 Task: Search for emails containing the word 'bitbucket' from the past year.
Action: Key pressed gmail<Key.enter>
Screenshot: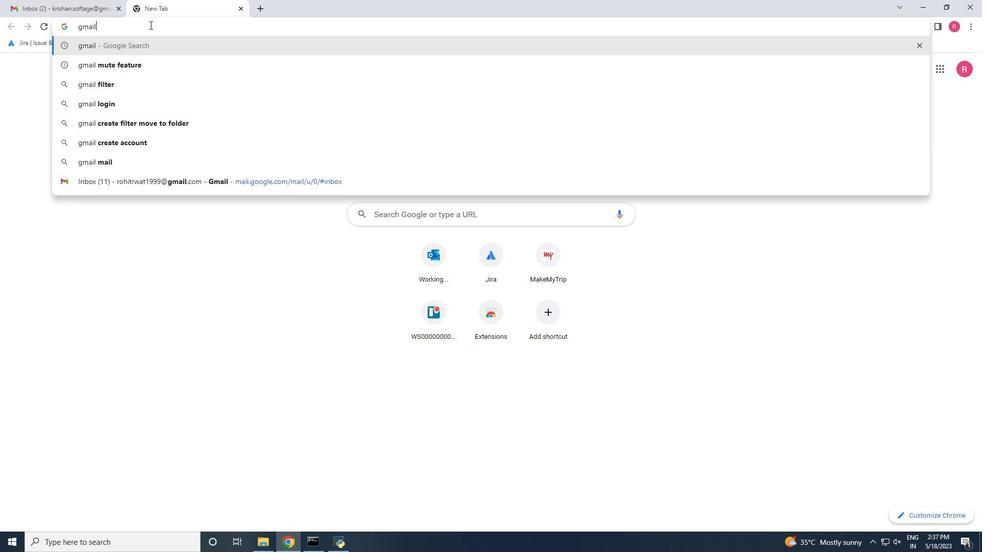 
Action: Mouse moved to (155, 154)
Screenshot: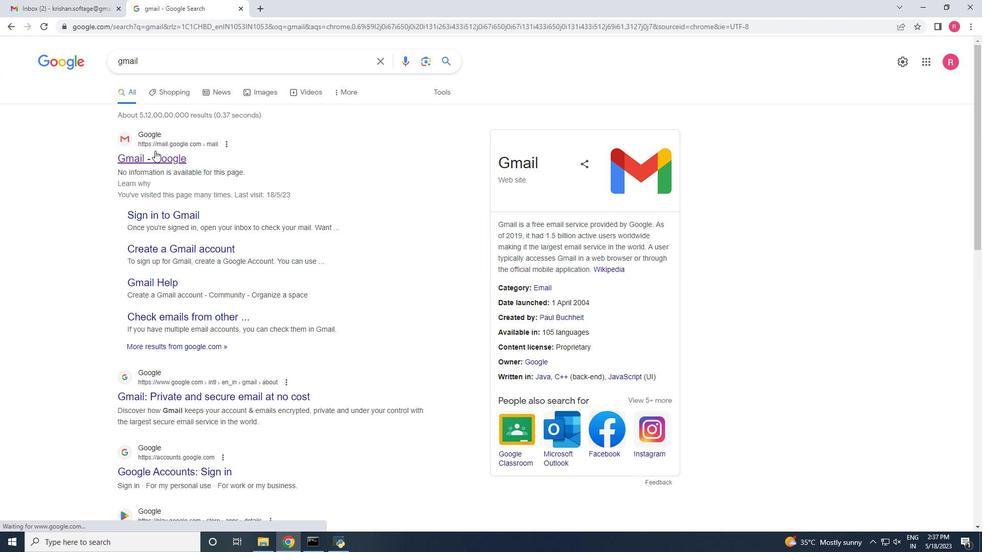 
Action: Mouse pressed left at (155, 154)
Screenshot: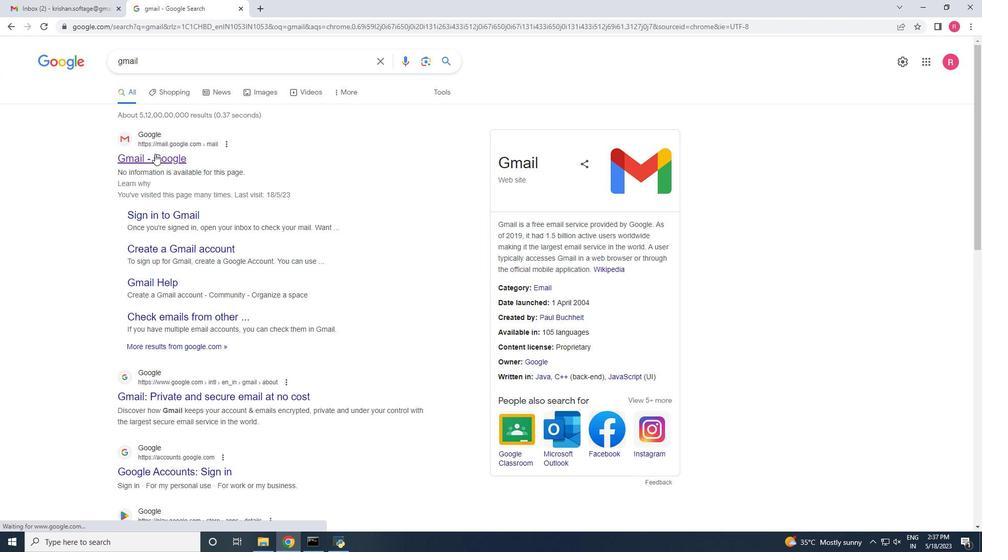 
Action: Mouse moved to (32, 202)
Screenshot: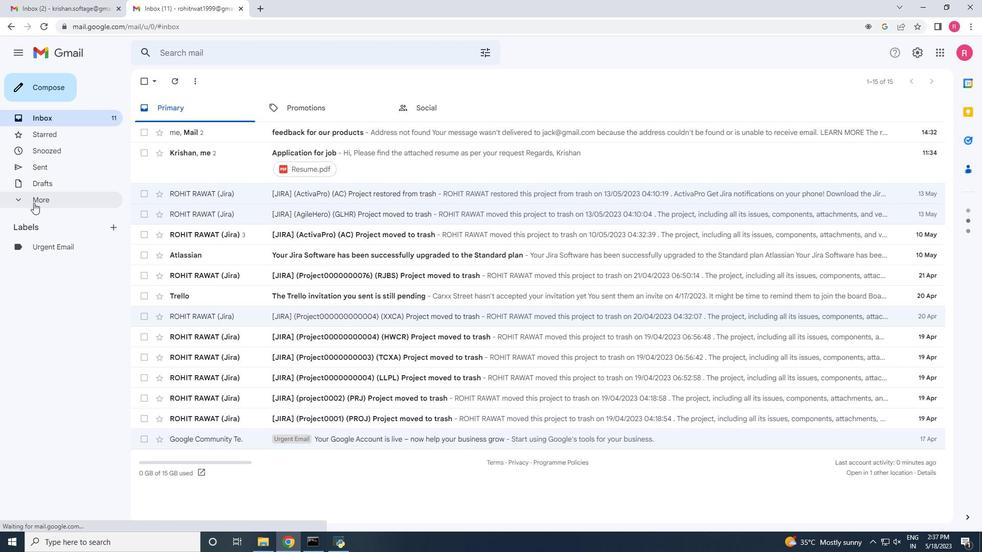 
Action: Mouse pressed left at (32, 202)
Screenshot: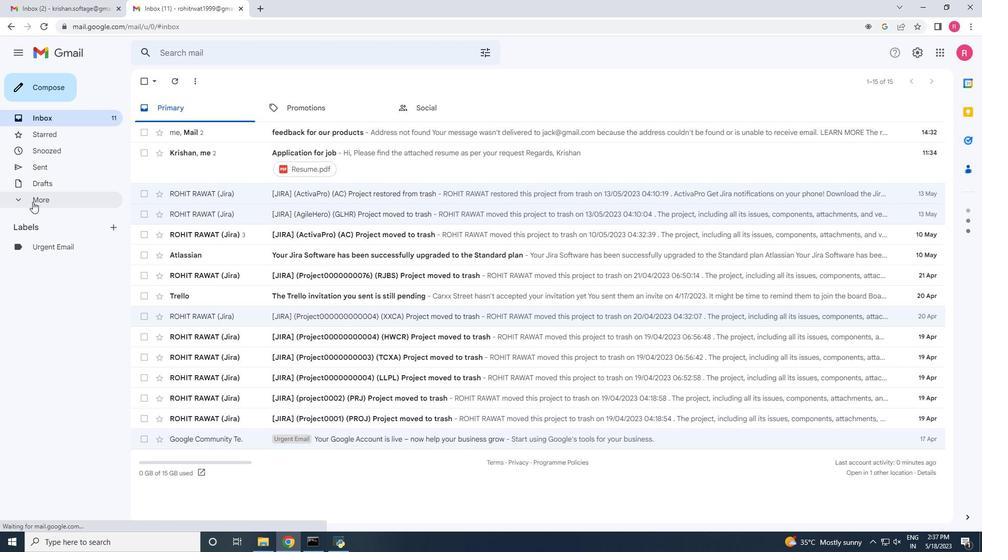 
Action: Mouse moved to (49, 268)
Screenshot: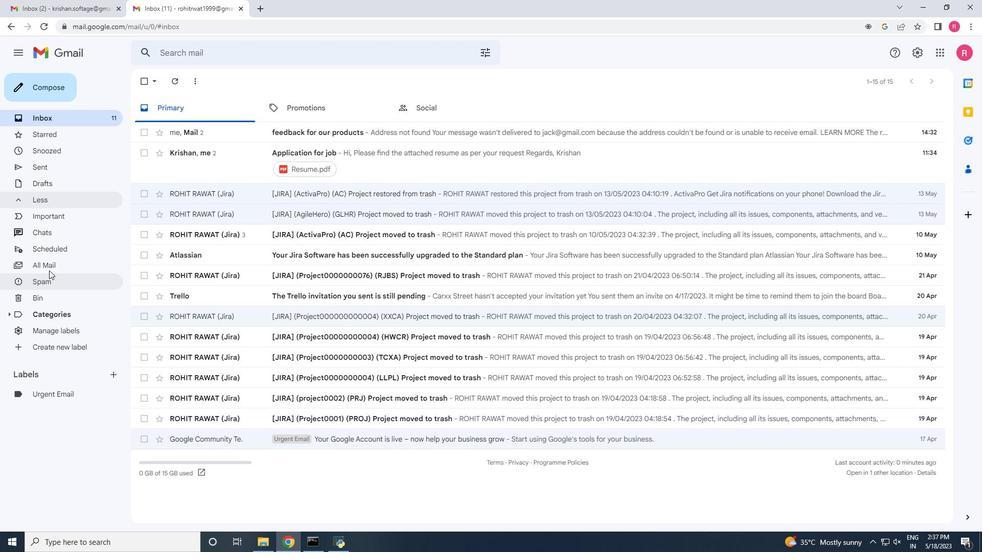 
Action: Mouse pressed left at (49, 268)
Screenshot: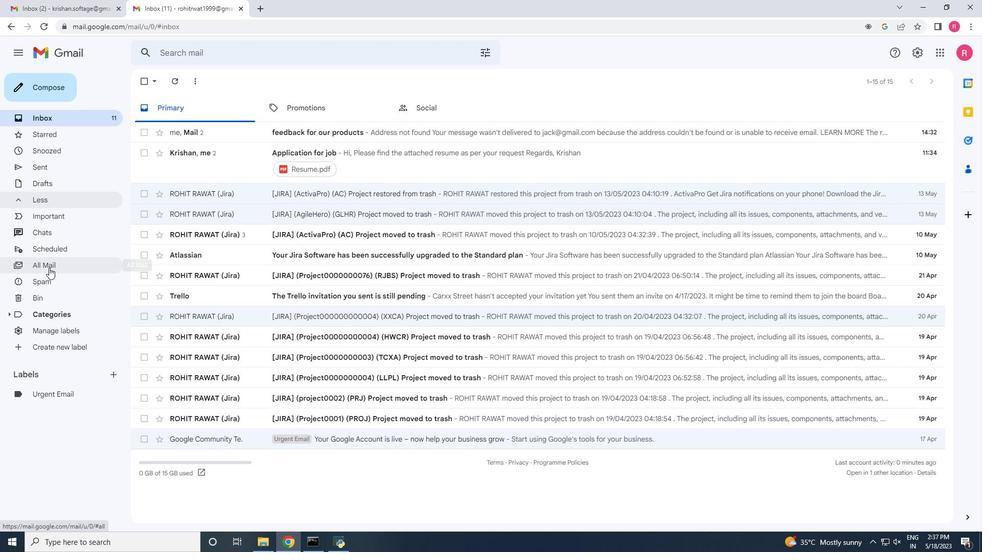 
Action: Mouse moved to (516, 84)
Screenshot: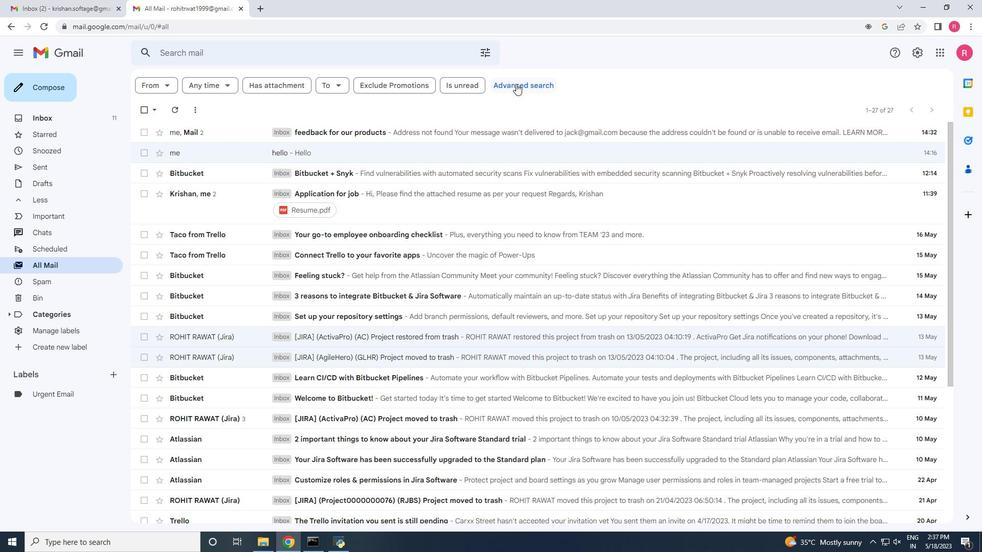 
Action: Mouse pressed left at (516, 84)
Screenshot: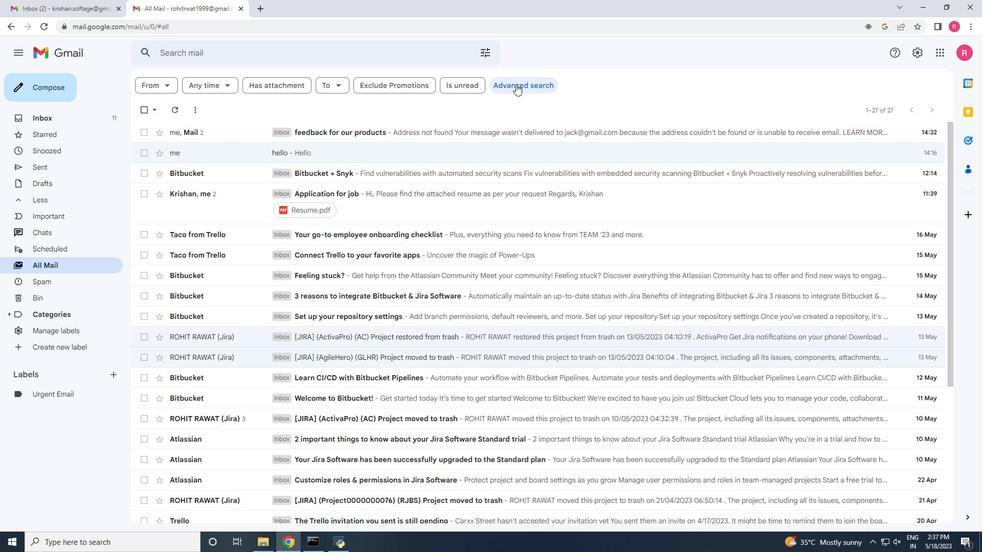 
Action: Mouse moved to (237, 144)
Screenshot: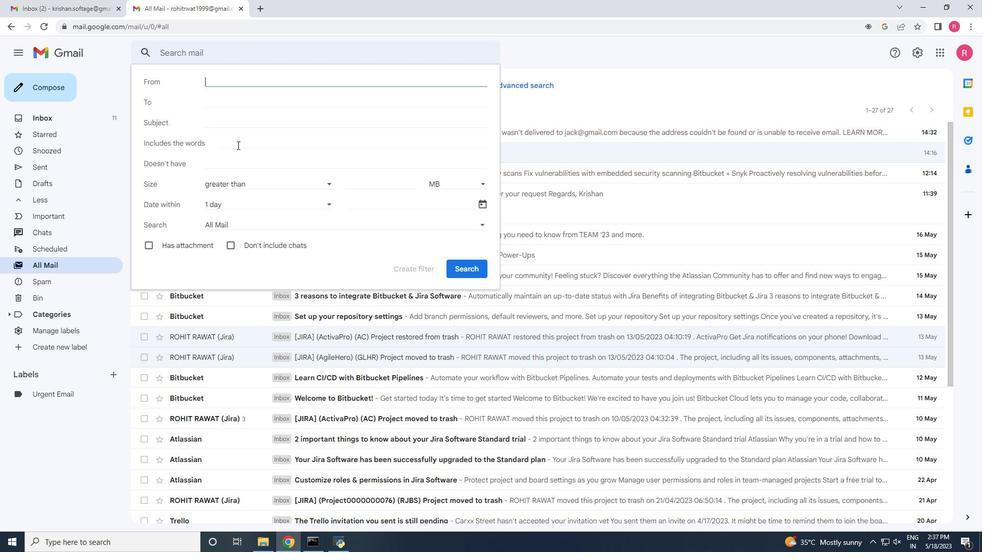 
Action: Mouse pressed left at (237, 144)
Screenshot: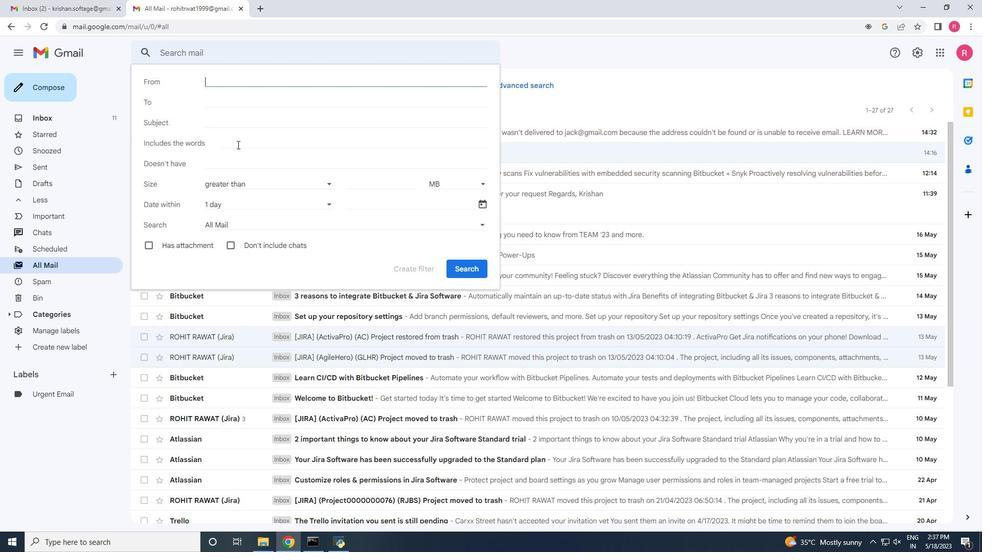 
Action: Key pressed bitbucket
Screenshot: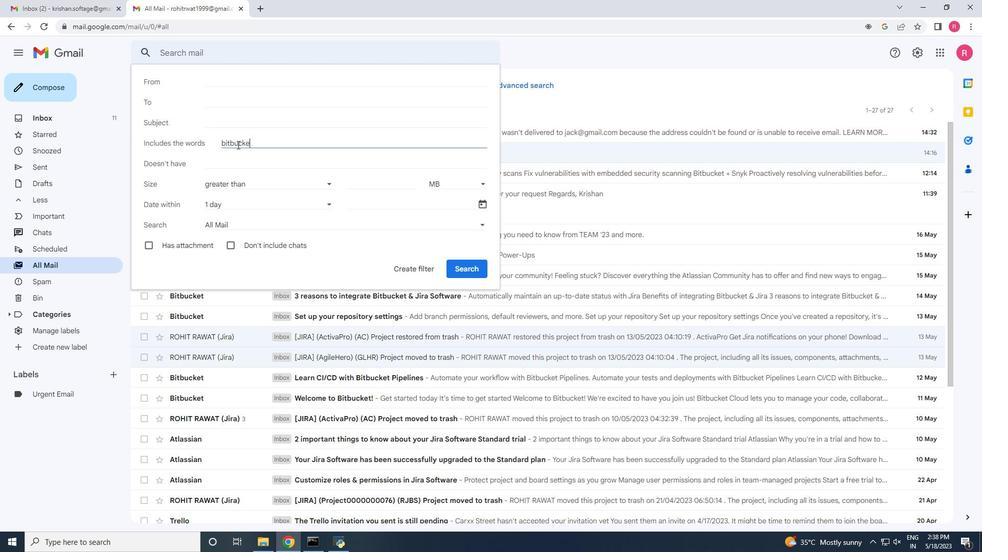 
Action: Mouse moved to (220, 203)
Screenshot: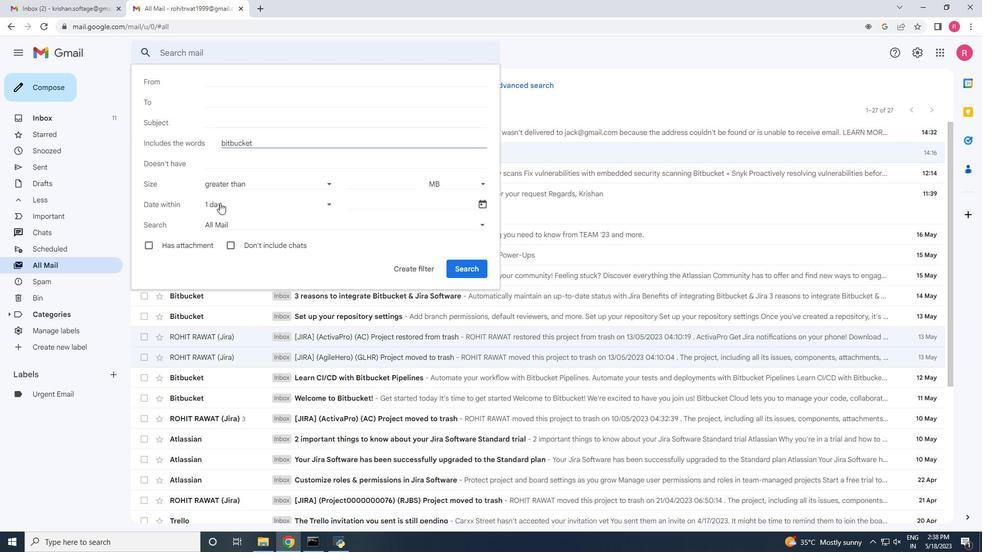
Action: Mouse pressed left at (220, 203)
Screenshot: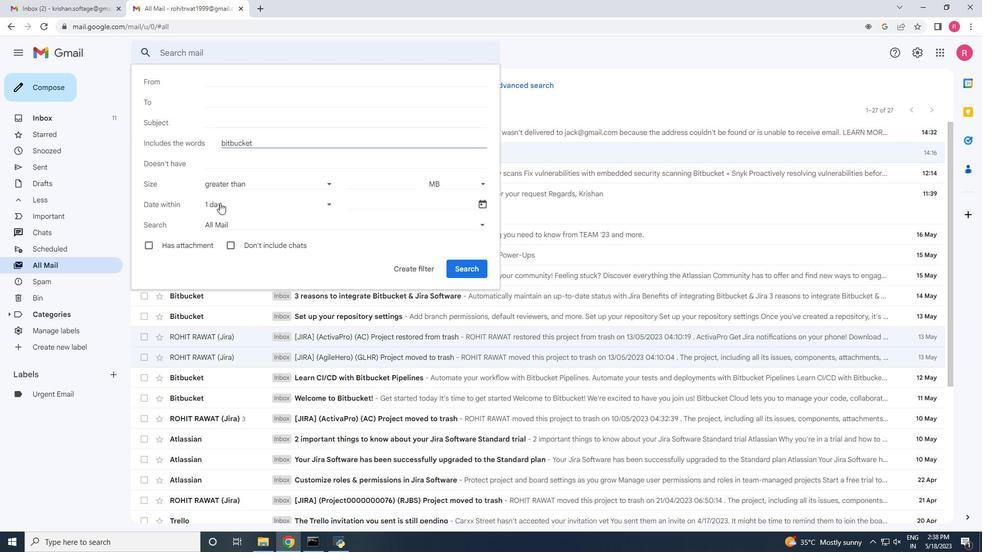 
Action: Mouse moved to (241, 325)
Screenshot: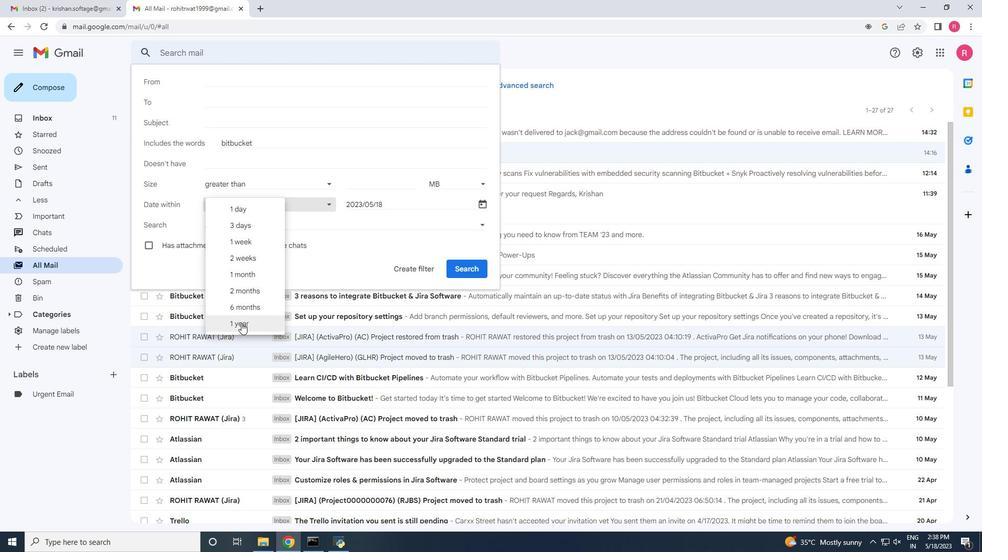
Action: Mouse pressed left at (241, 325)
Screenshot: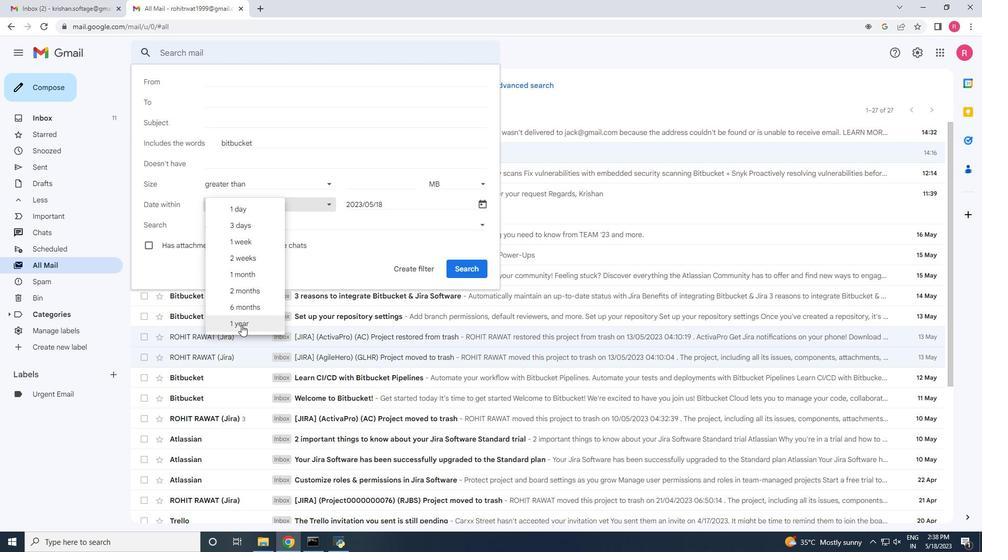 
Action: Mouse moved to (470, 271)
Screenshot: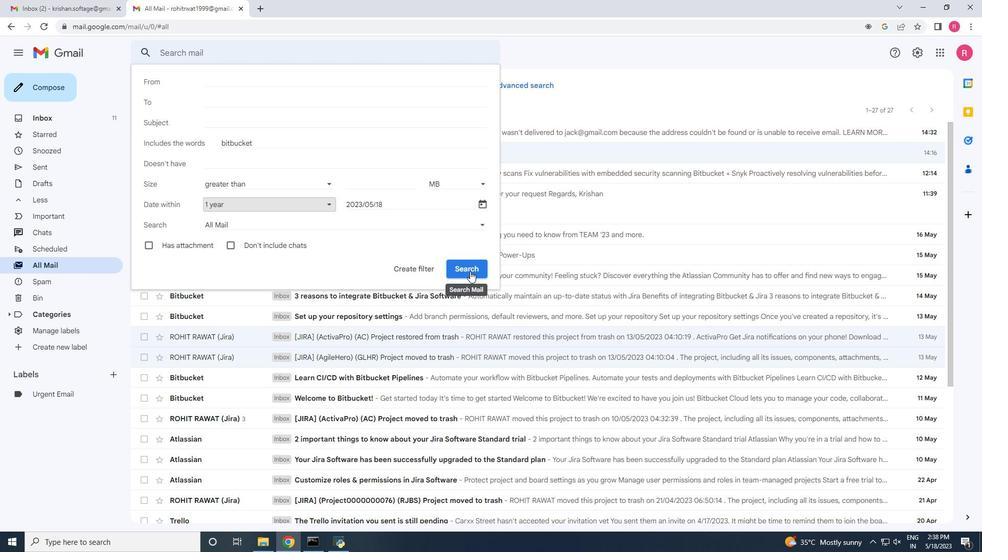 
Action: Mouse pressed left at (470, 271)
Screenshot: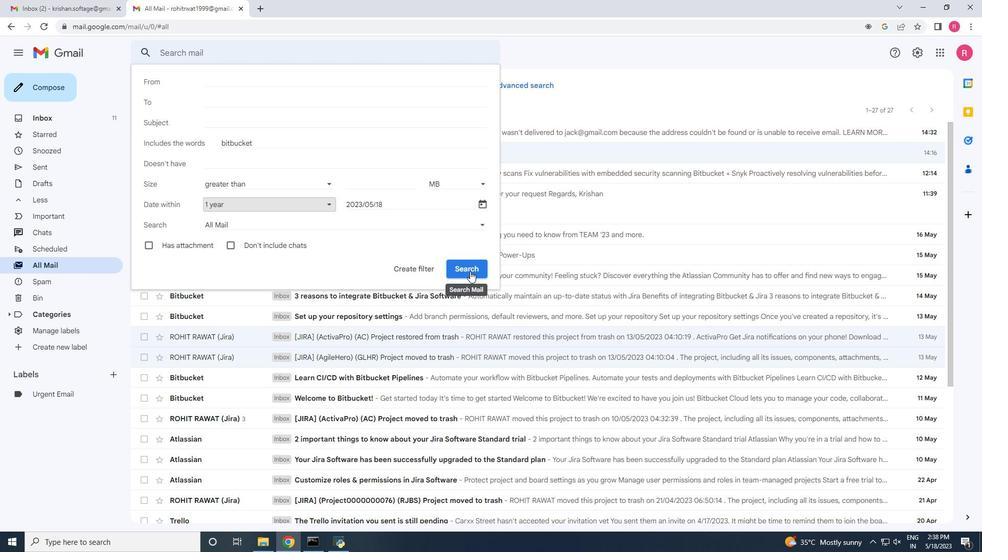 
Action: Mouse moved to (52, 114)
Screenshot: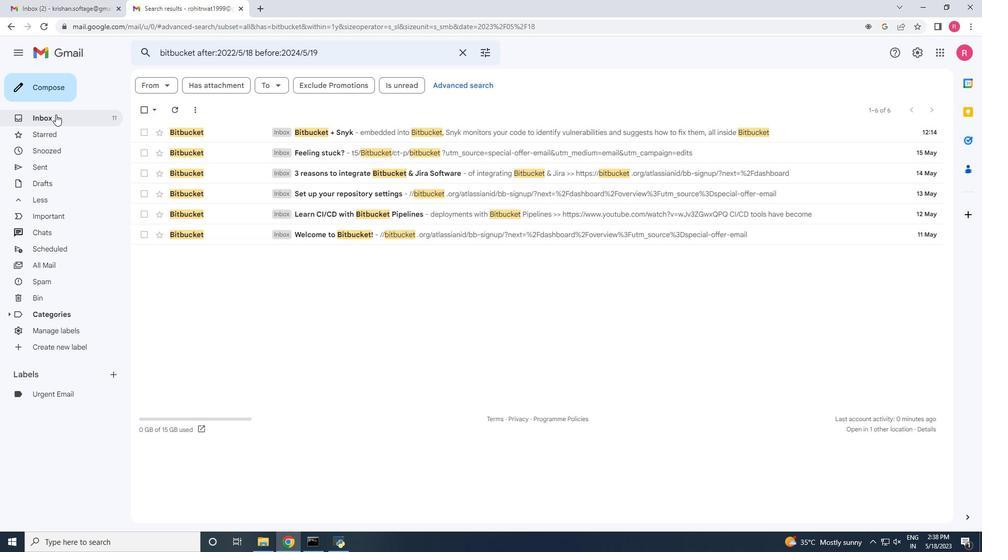
Action: Mouse pressed left at (52, 114)
Screenshot: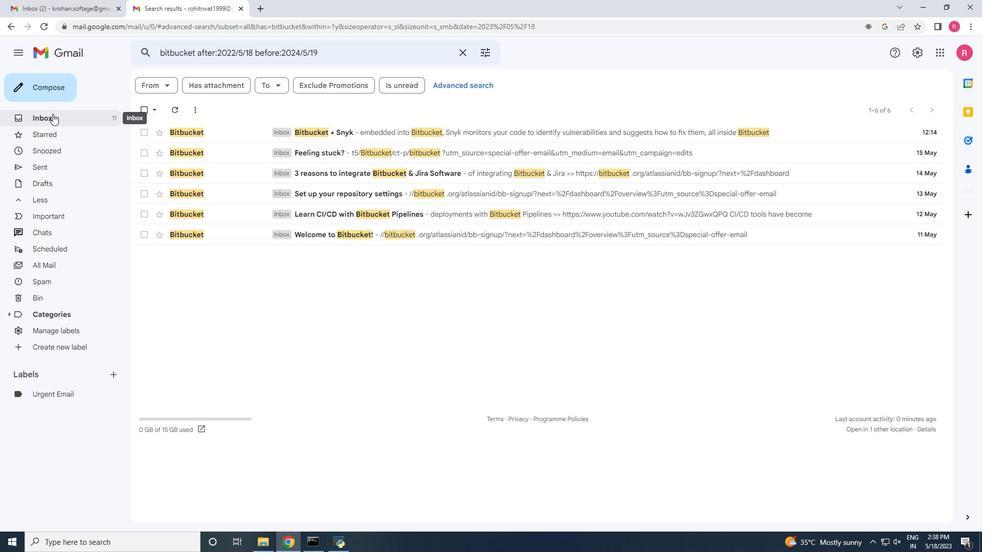 
Action: Mouse moved to (33, 198)
Screenshot: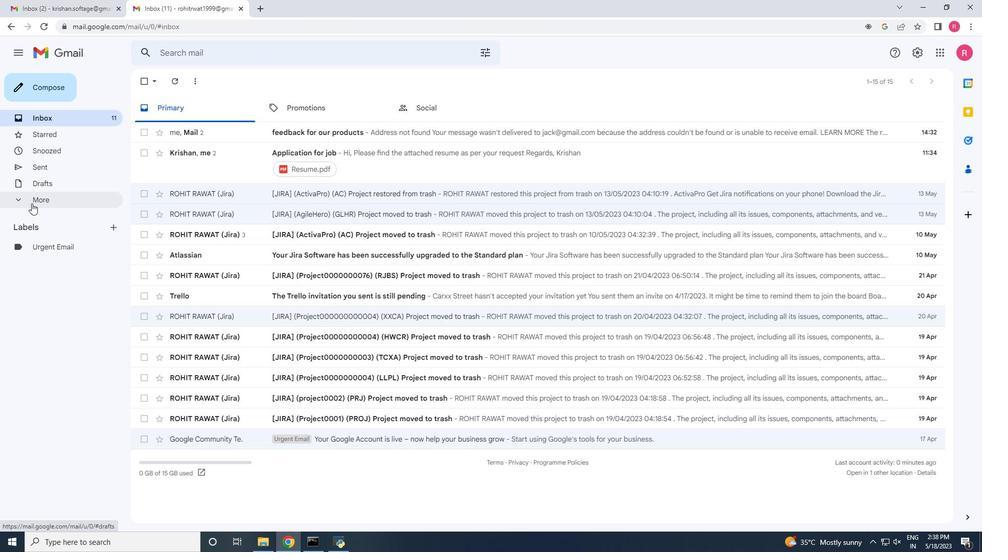 
Action: Mouse pressed left at (33, 198)
Screenshot: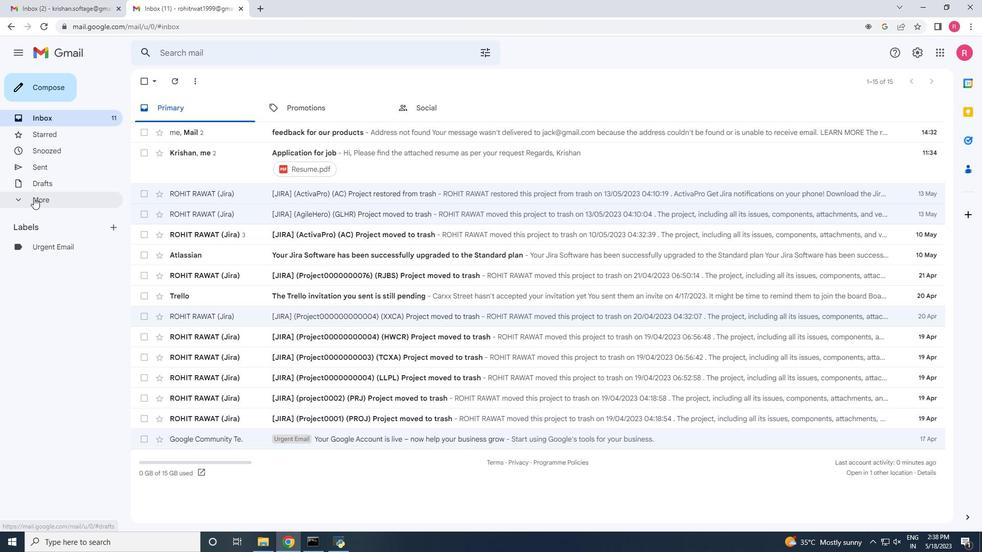 
Action: Mouse moved to (47, 262)
Screenshot: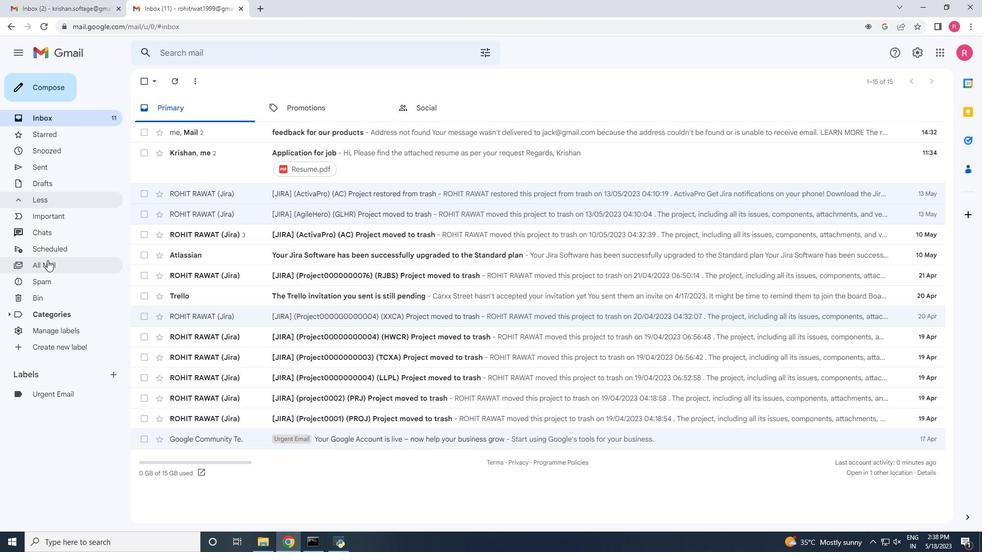 
Action: Mouse pressed left at (47, 262)
Screenshot: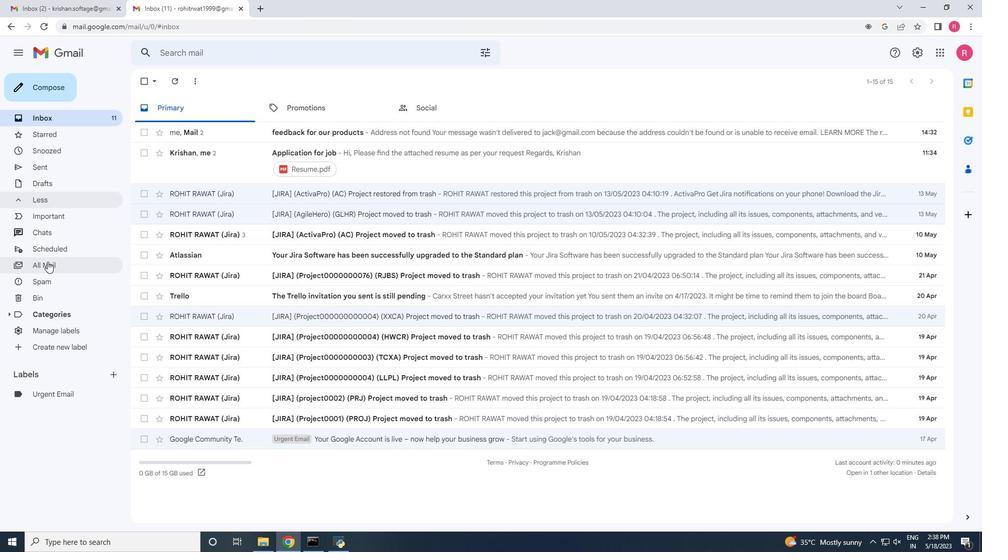 
Action: Mouse moved to (334, 213)
Screenshot: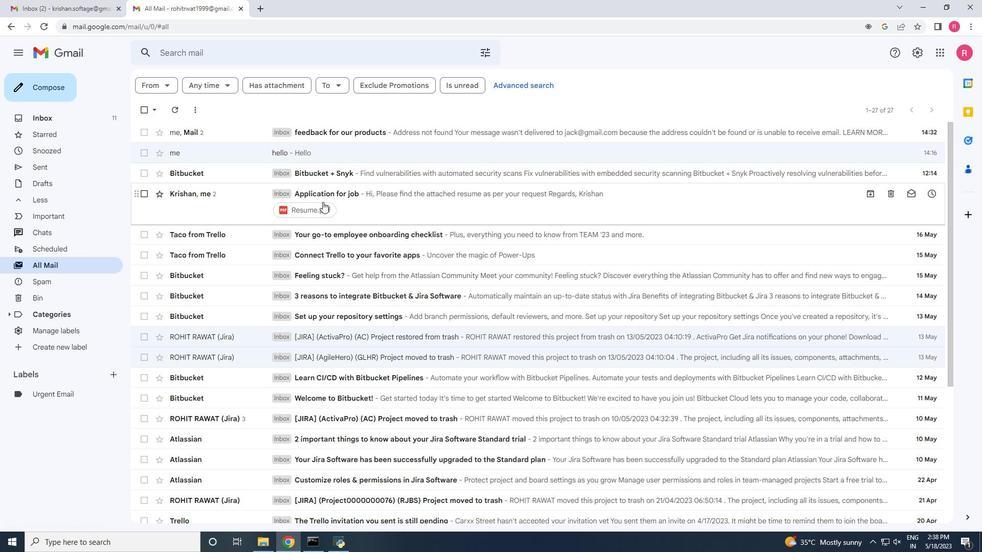 
